 Task: Sort the products in the category "Guacamole" by price (highest first).
Action: Mouse moved to (794, 271)
Screenshot: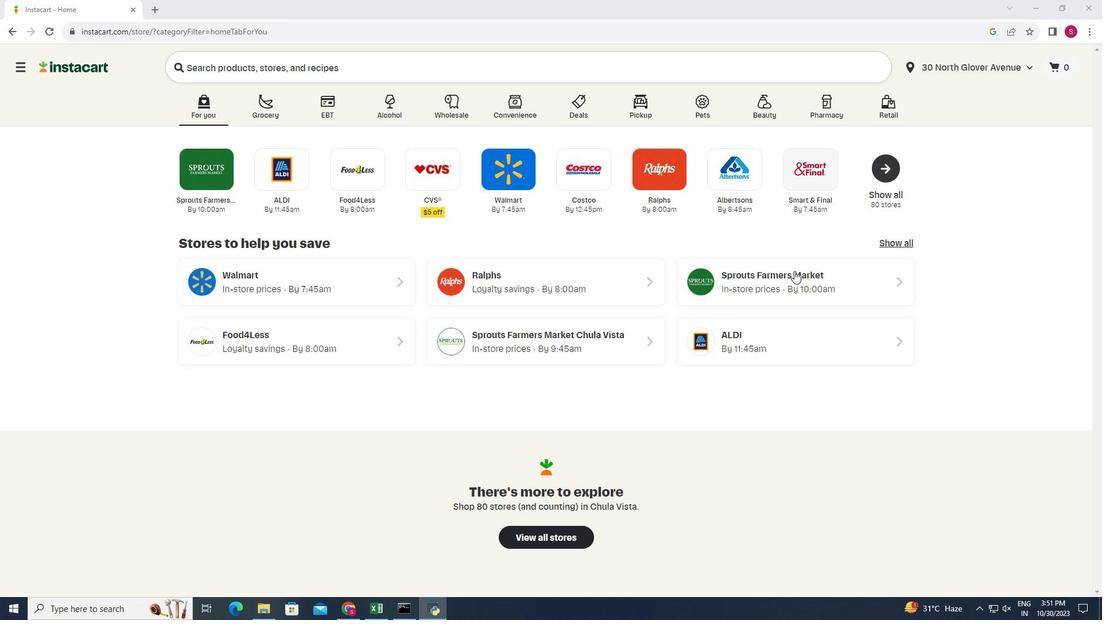 
Action: Mouse pressed left at (794, 271)
Screenshot: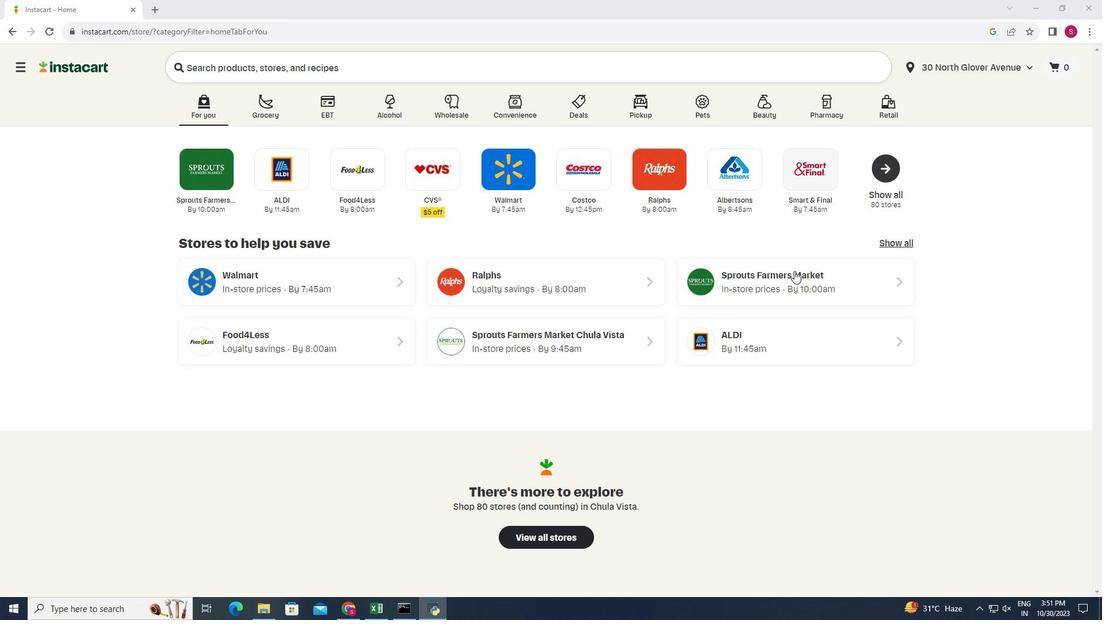 
Action: Mouse moved to (54, 505)
Screenshot: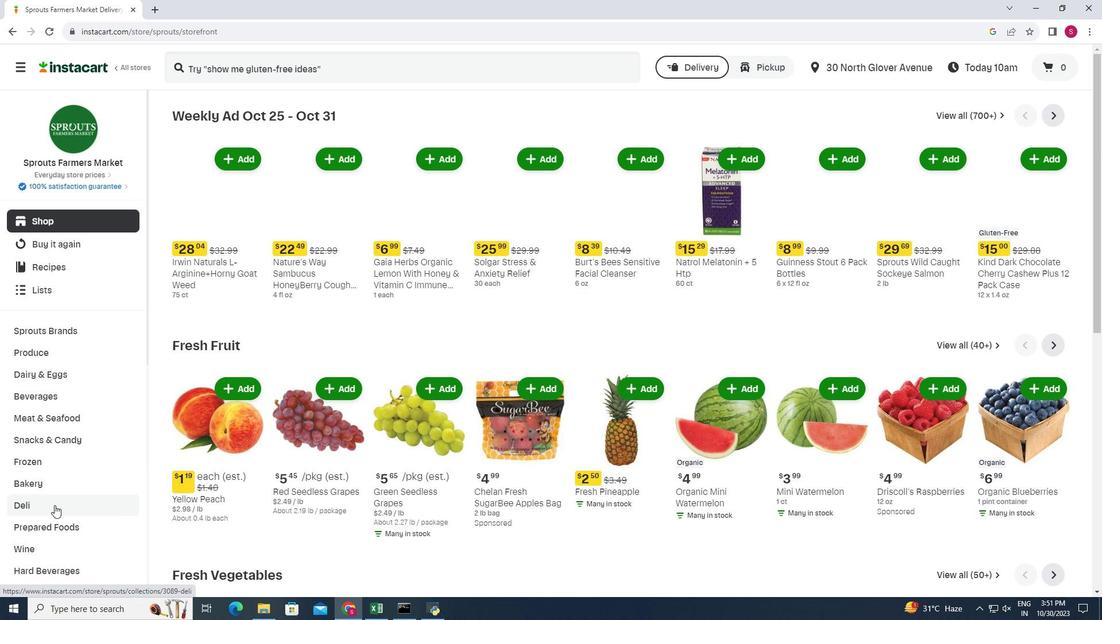 
Action: Mouse pressed left at (54, 505)
Screenshot: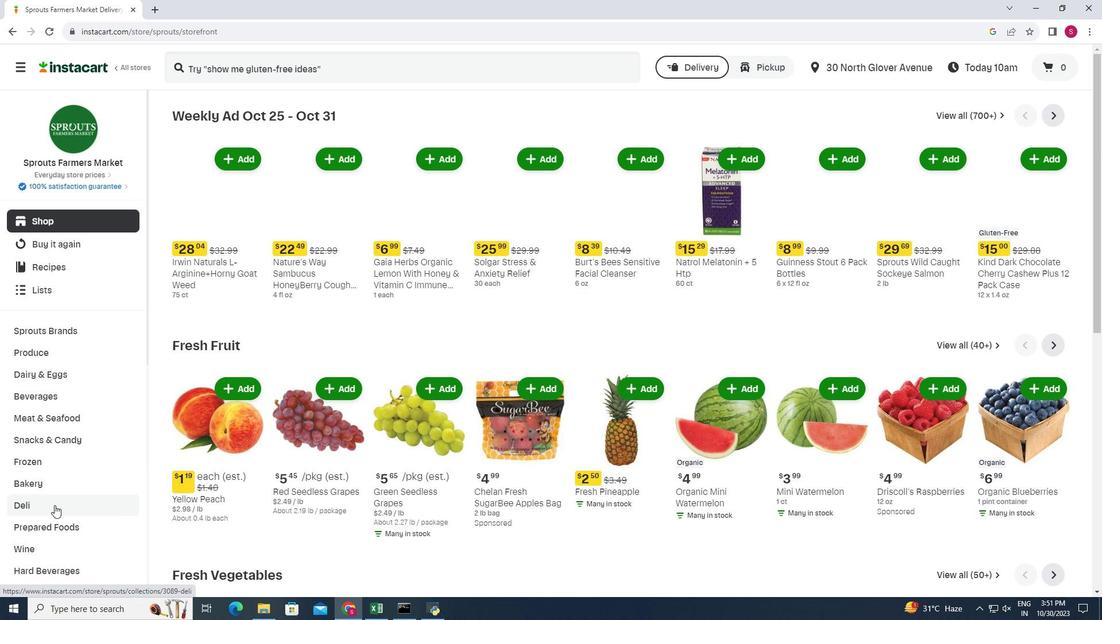 
Action: Mouse moved to (404, 147)
Screenshot: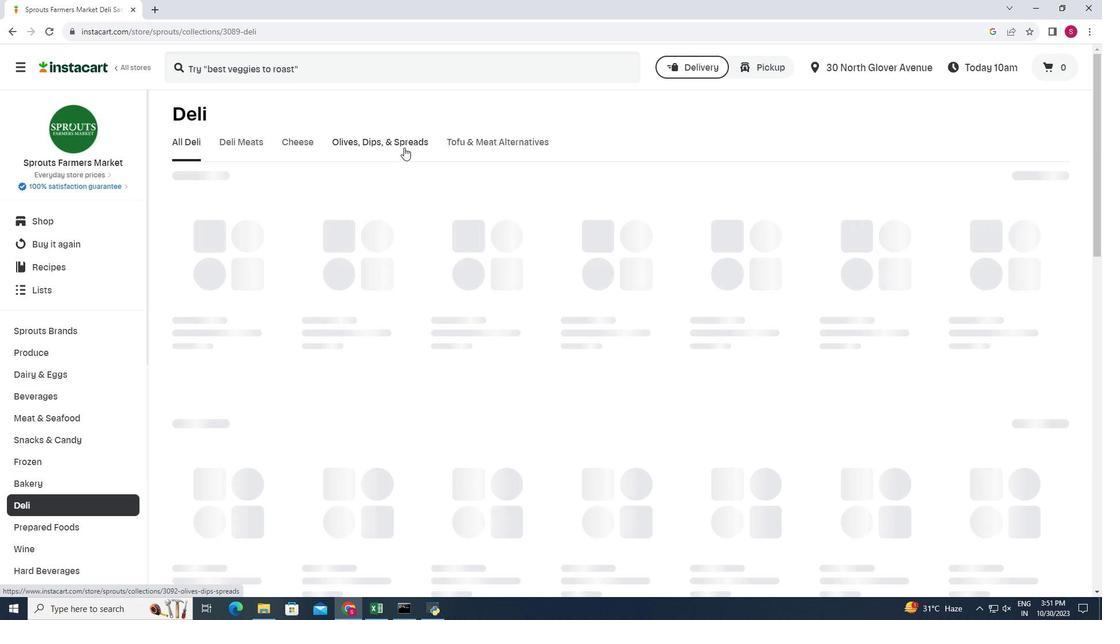 
Action: Mouse pressed left at (404, 147)
Screenshot: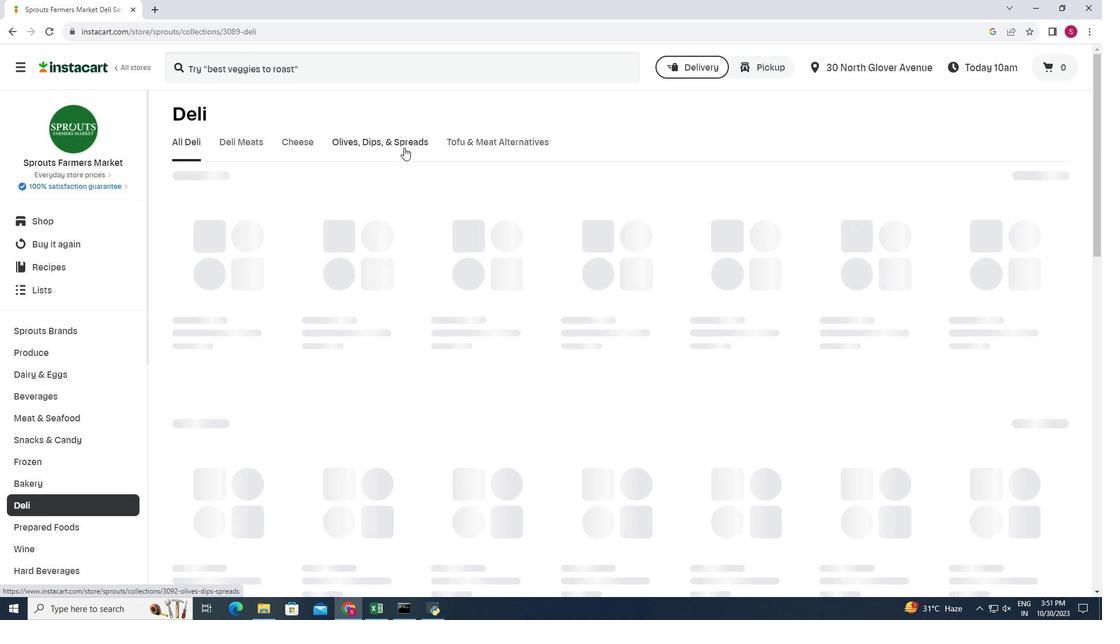 
Action: Mouse moved to (339, 185)
Screenshot: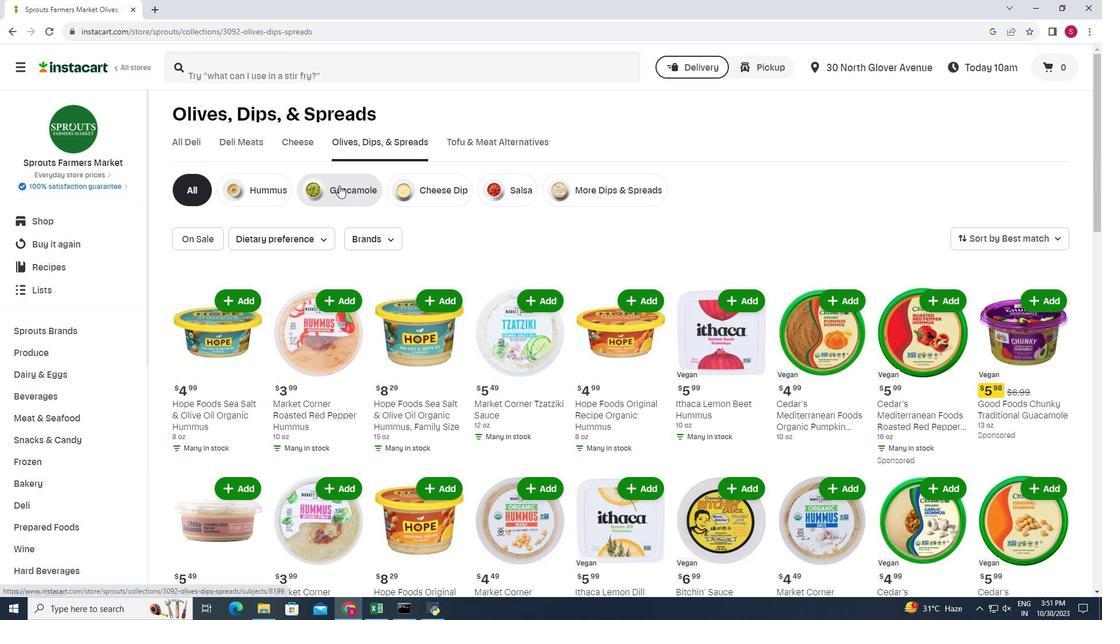 
Action: Mouse pressed left at (339, 185)
Screenshot: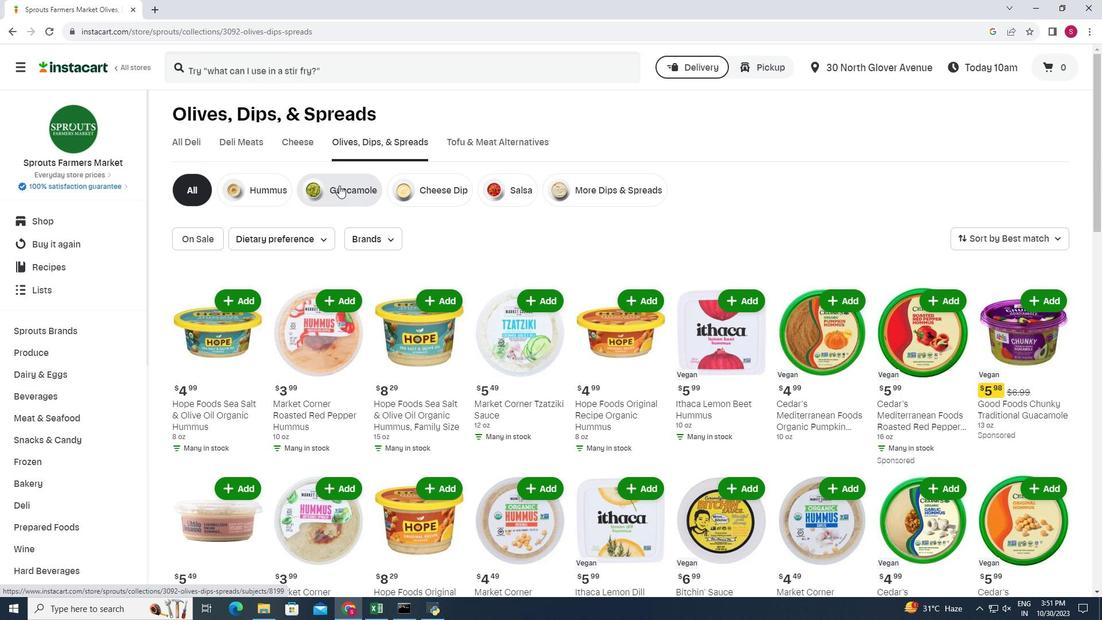
Action: Mouse moved to (1029, 237)
Screenshot: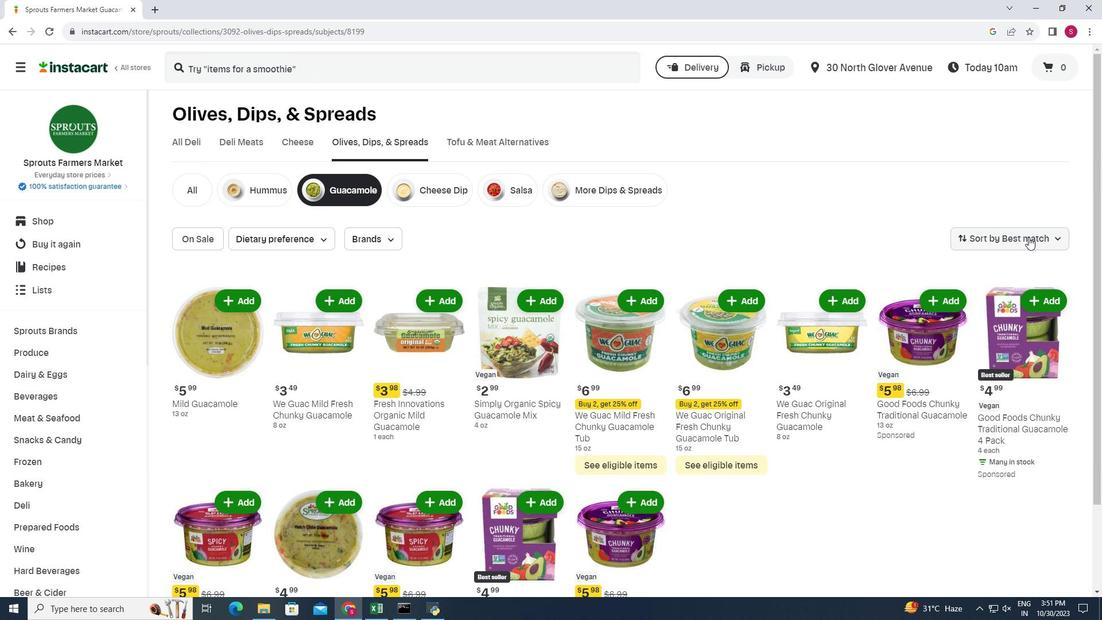 
Action: Mouse pressed left at (1029, 237)
Screenshot: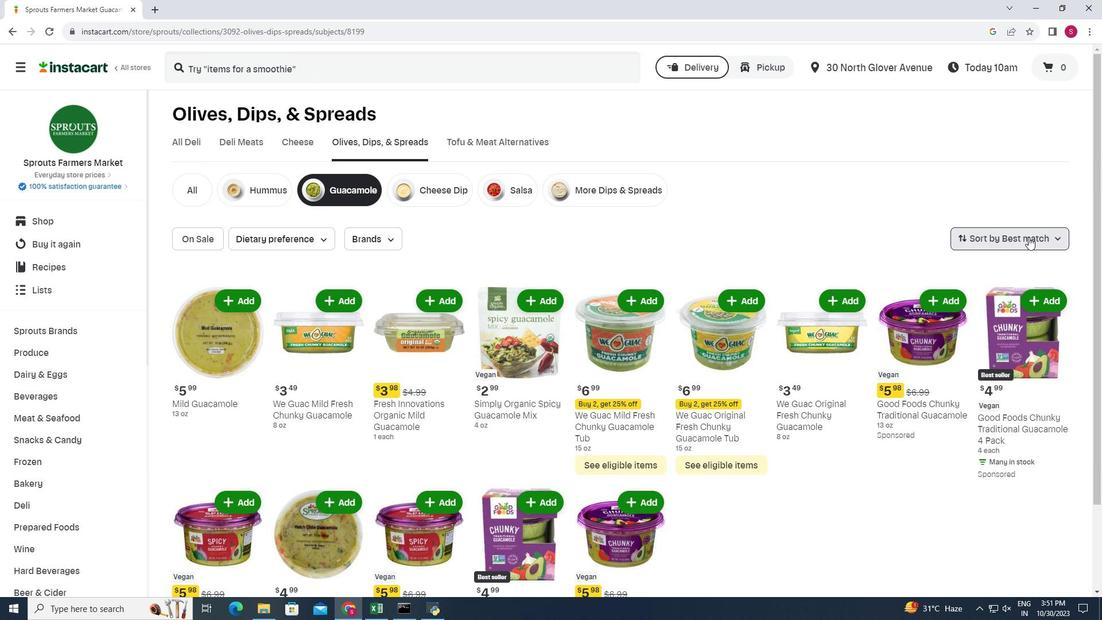 
Action: Mouse moved to (1010, 310)
Screenshot: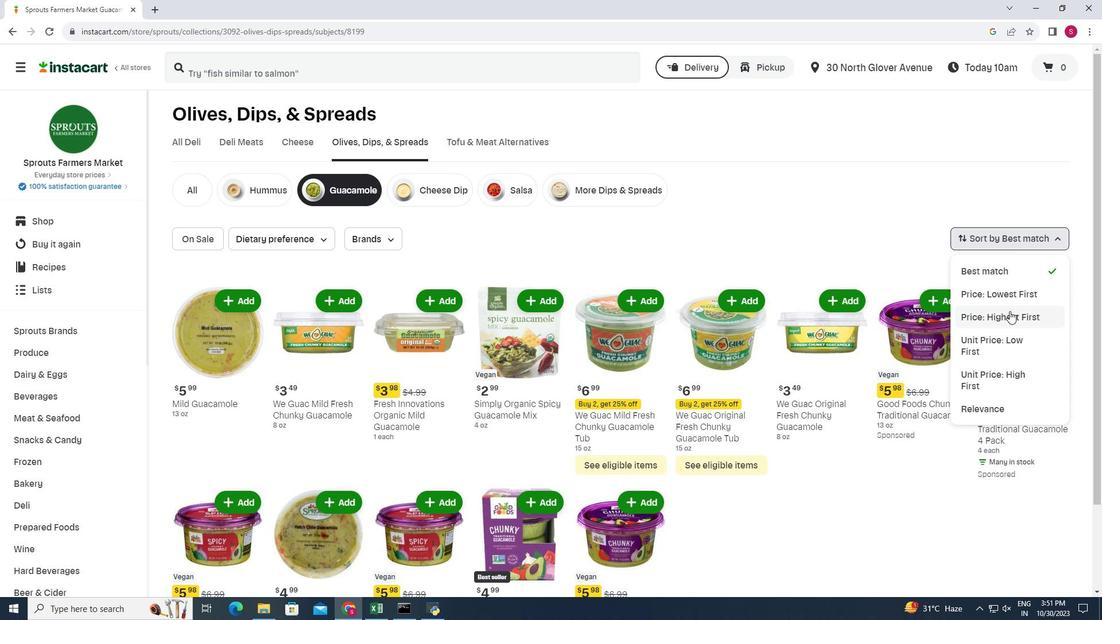 
Action: Mouse pressed left at (1010, 310)
Screenshot: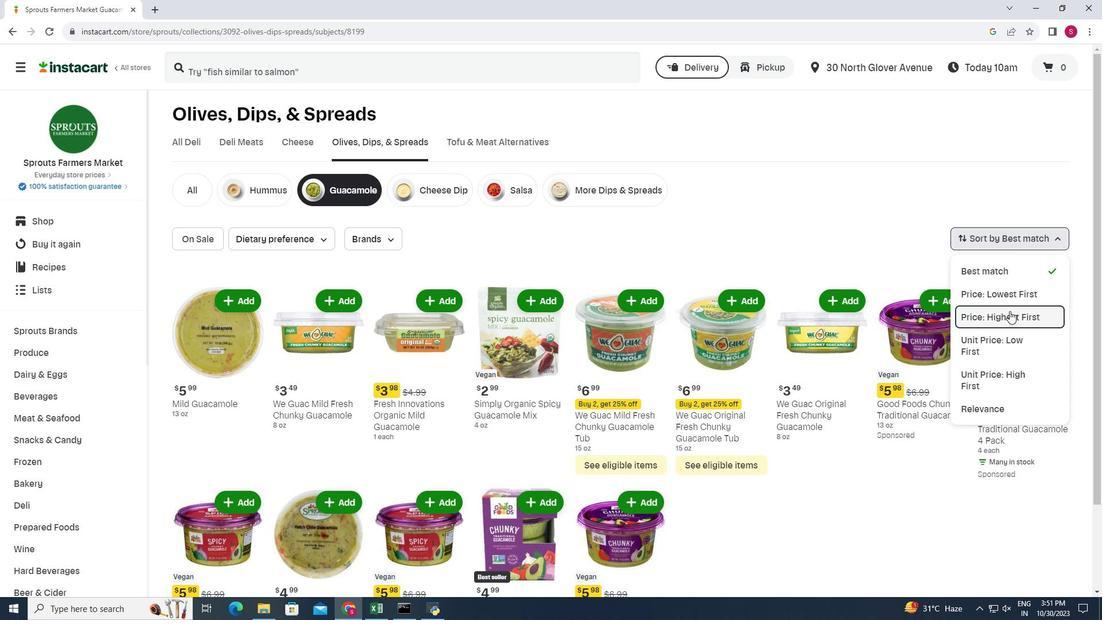 
Action: Mouse moved to (564, 291)
Screenshot: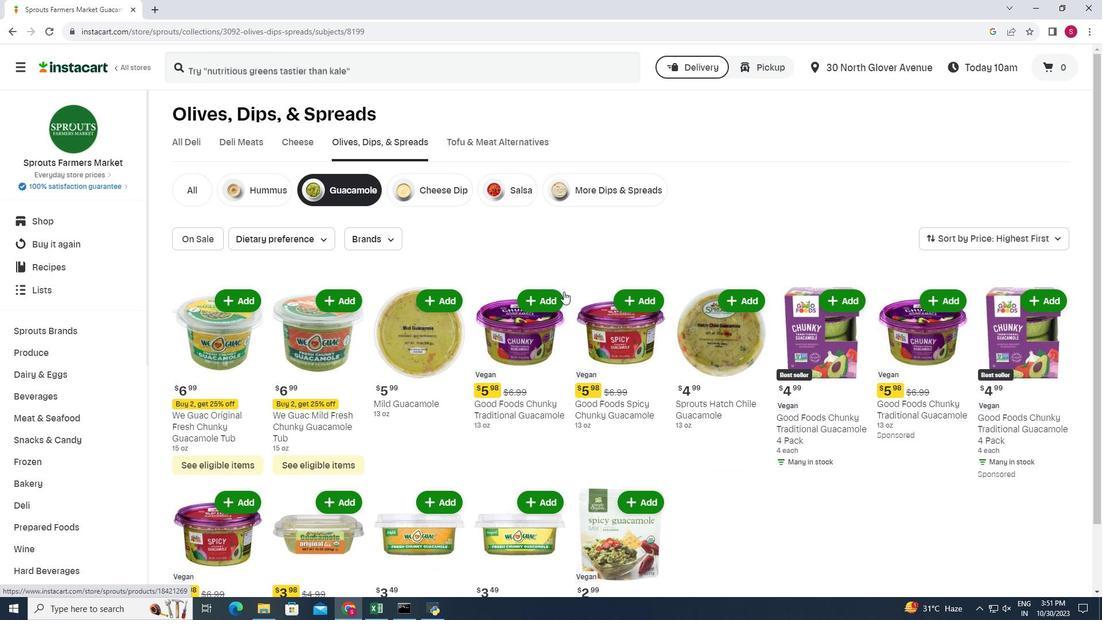 
Action: Mouse scrolled (564, 291) with delta (0, 0)
Screenshot: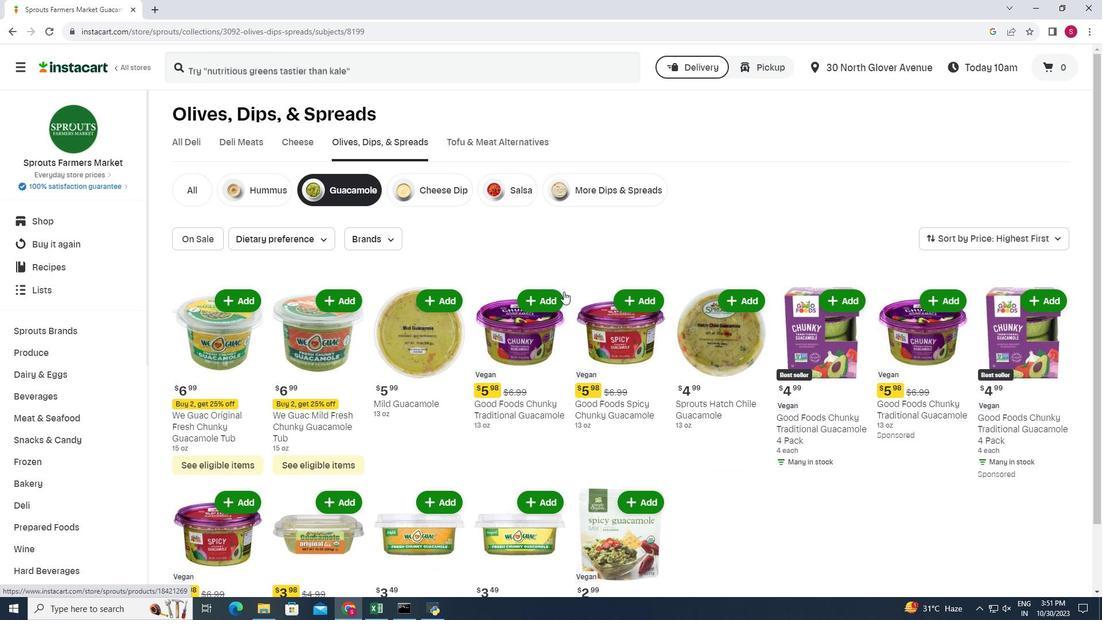
Action: Mouse scrolled (564, 291) with delta (0, 0)
Screenshot: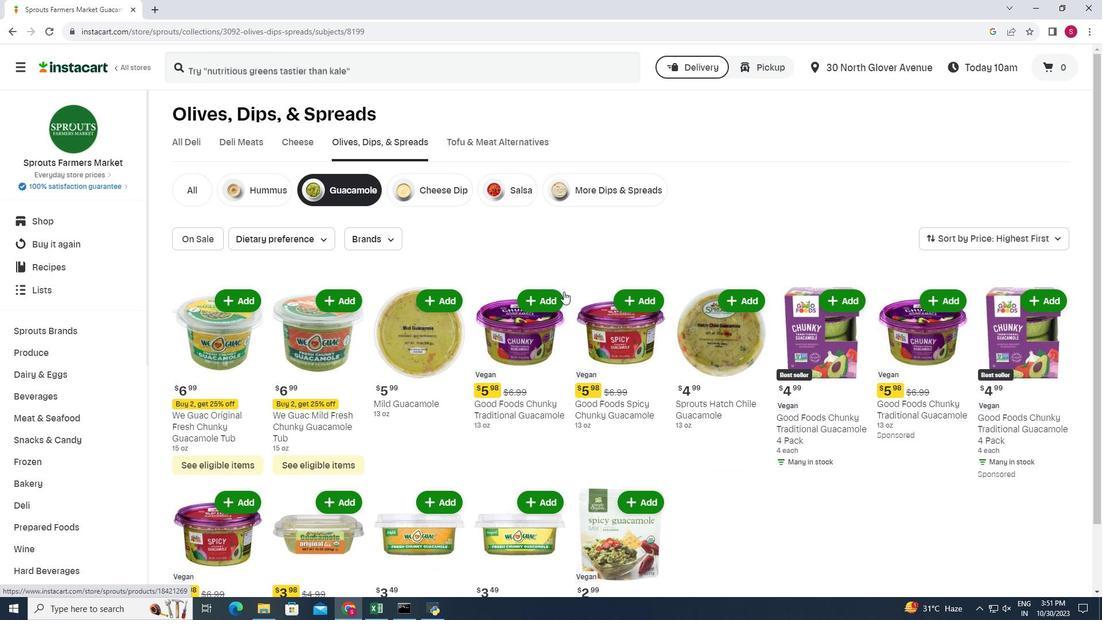 
Action: Mouse moved to (563, 292)
Screenshot: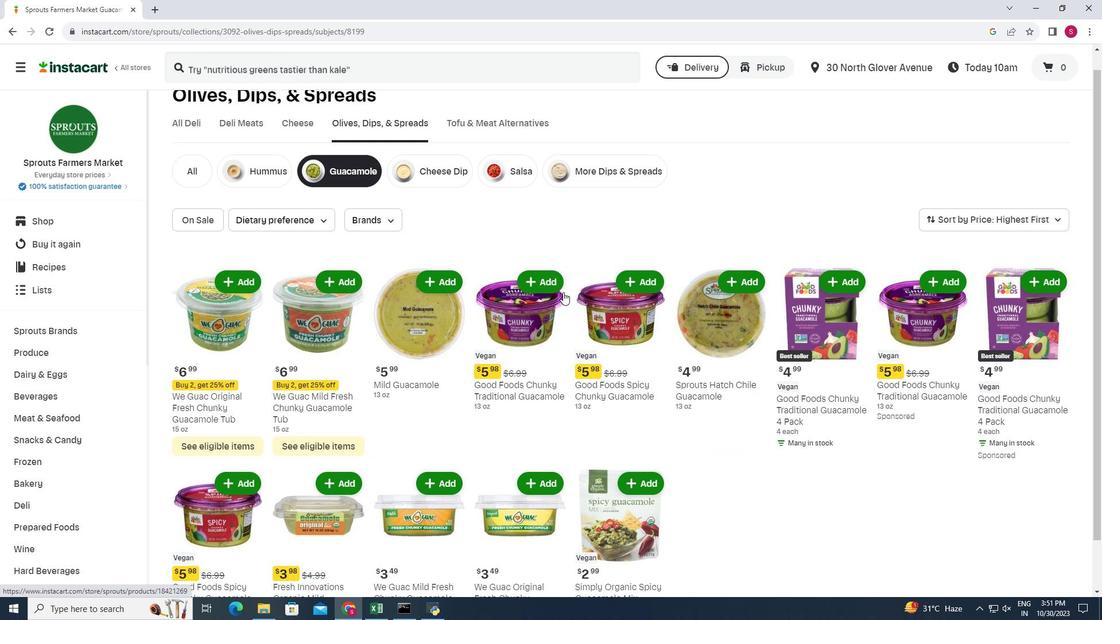 
Action: Mouse scrolled (563, 291) with delta (0, 0)
Screenshot: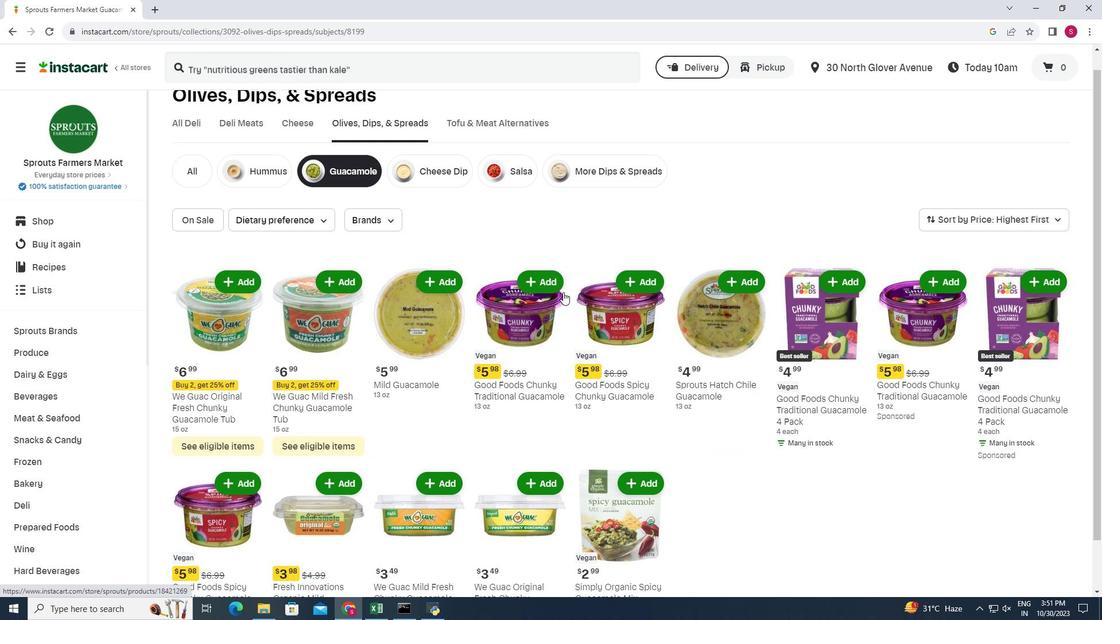
Action: Mouse scrolled (563, 291) with delta (0, 0)
Screenshot: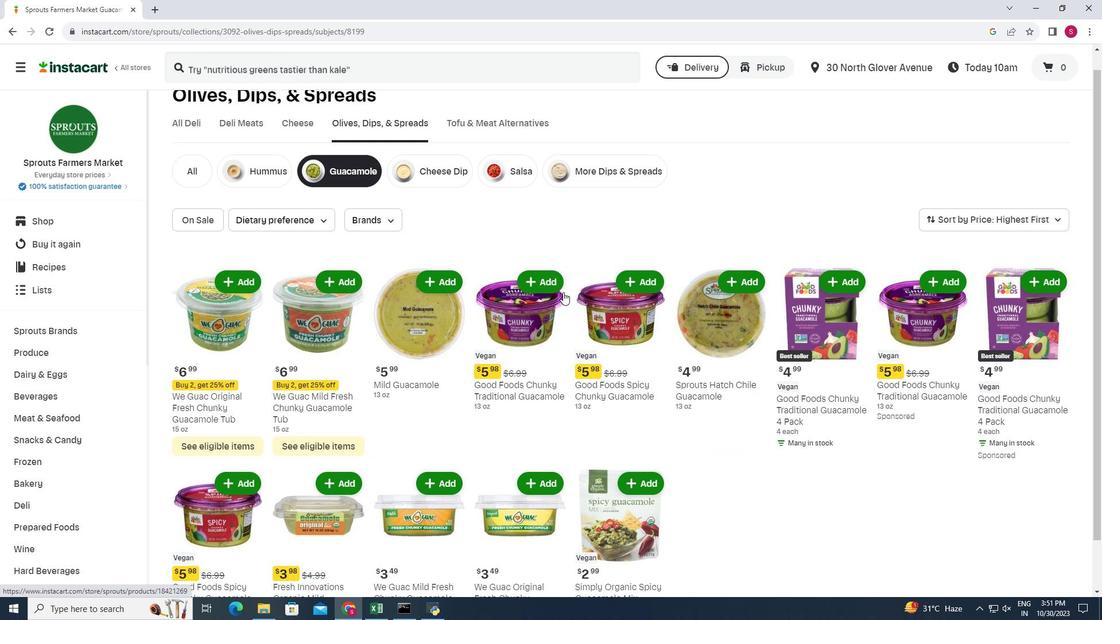 
Action: Mouse scrolled (563, 291) with delta (0, 0)
Screenshot: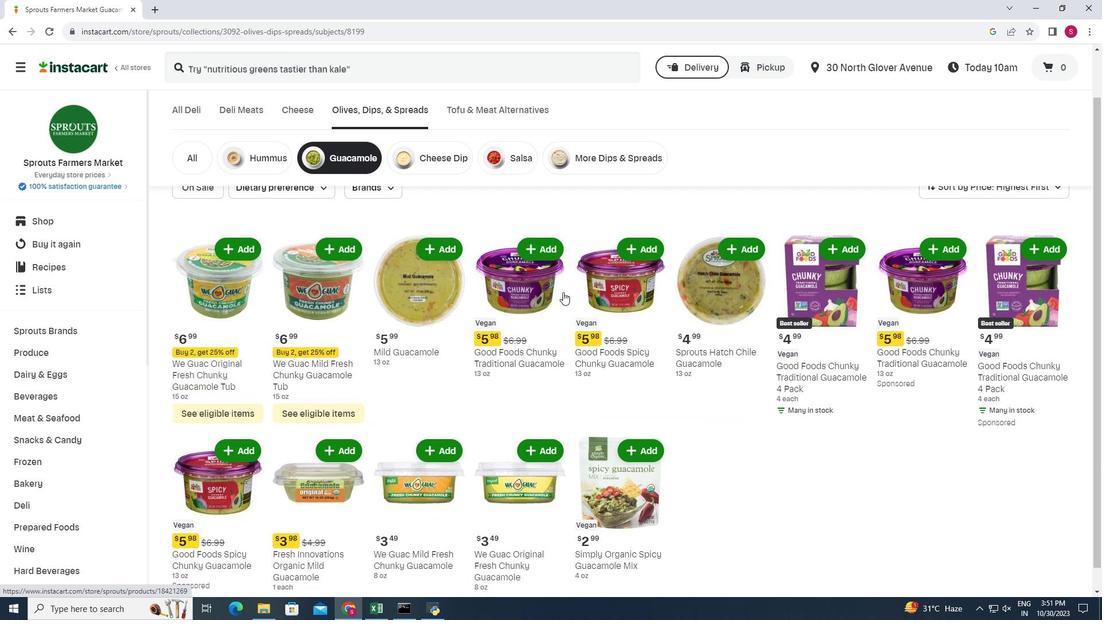 
Action: Mouse scrolled (563, 291) with delta (0, 0)
Screenshot: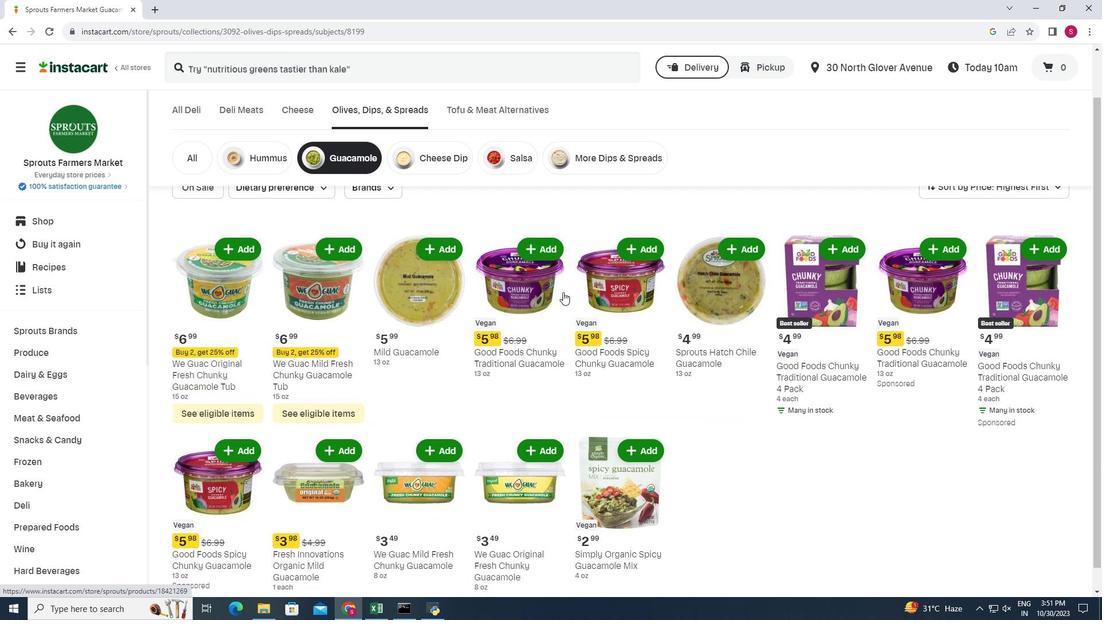 
Action: Mouse scrolled (563, 291) with delta (0, 0)
Screenshot: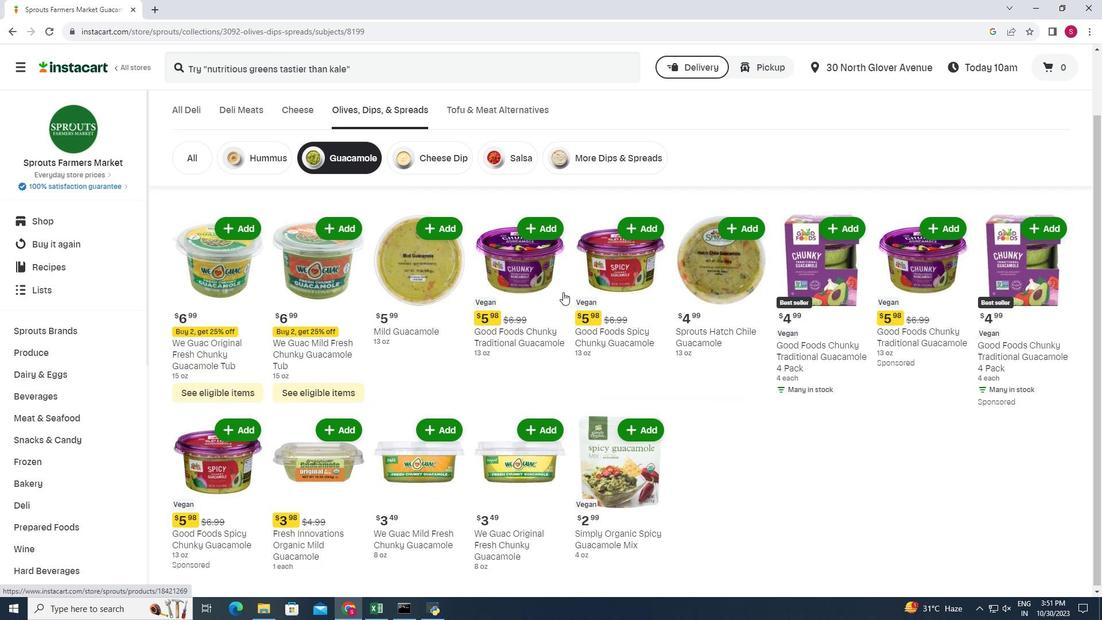 
Action: Mouse moved to (593, 275)
Screenshot: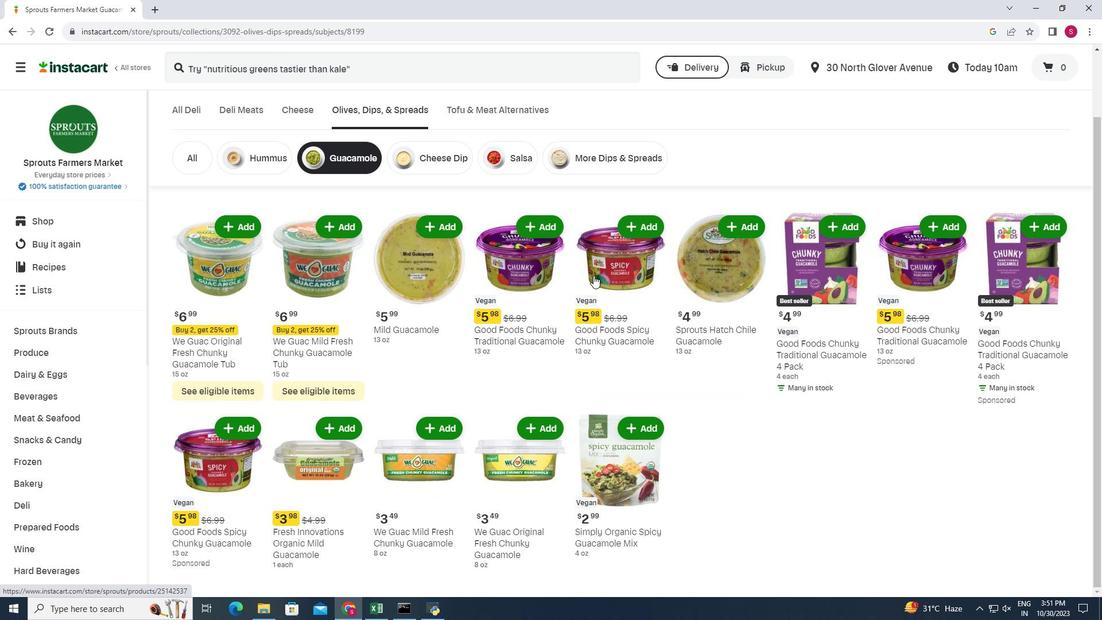 
